 Task: For heading  Tahoma with underline.  font size for heading20,  'Change the font style of data to'Arial.  and font size to 12,  Change the alignment of both headline & data to Align left.  In the sheet  Excel Workbook Template Sheetbook
Action: Mouse moved to (782, 98)
Screenshot: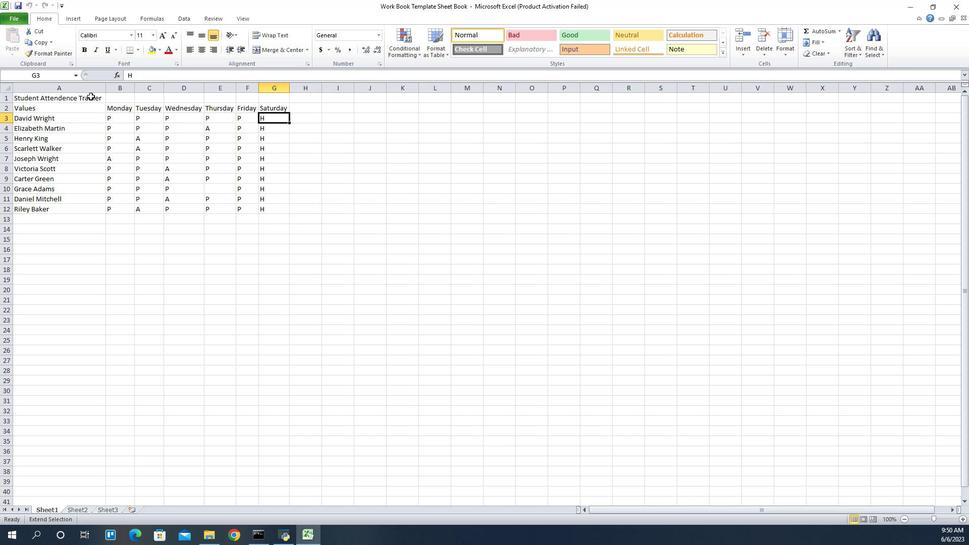 
Action: Mouse pressed left at (782, 98)
Screenshot: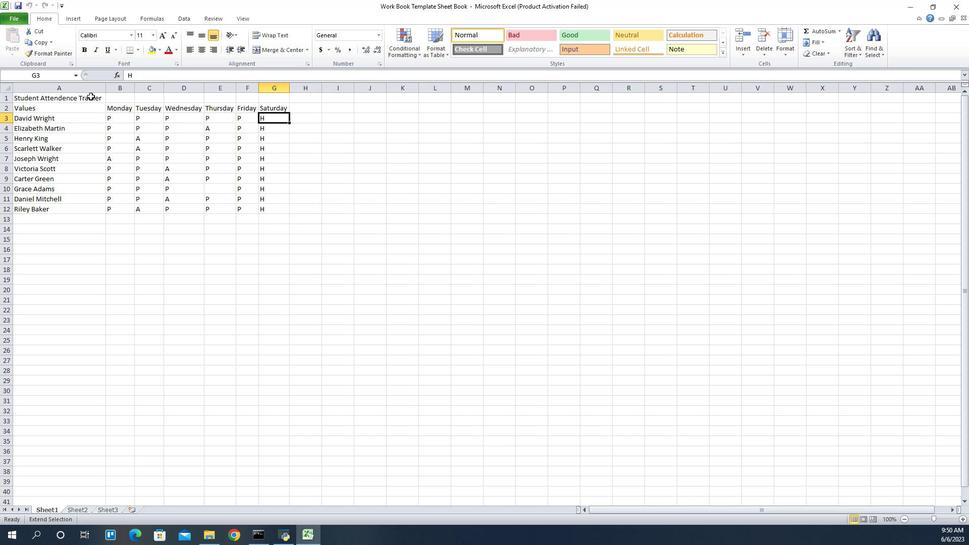 
Action: Mouse moved to (781, 101)
Screenshot: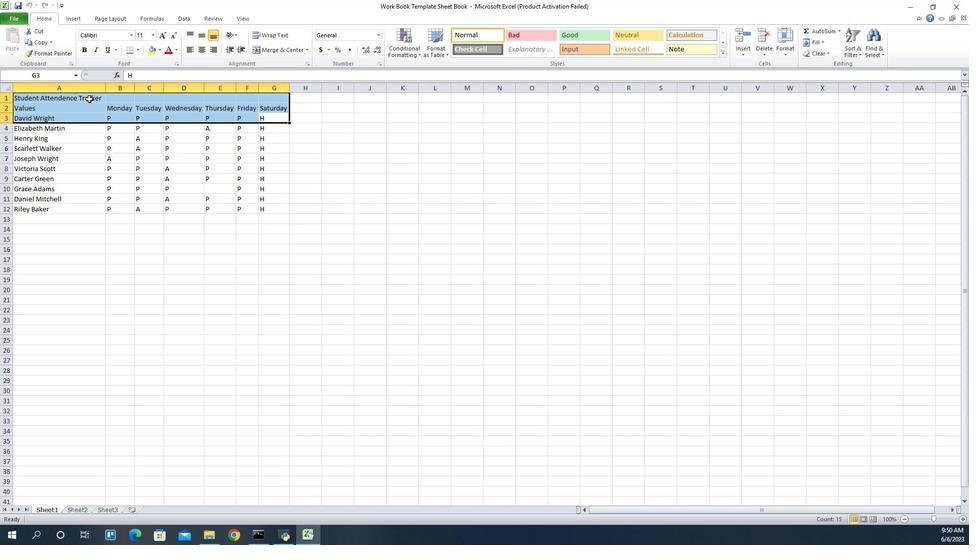
Action: Mouse pressed left at (781, 101)
Screenshot: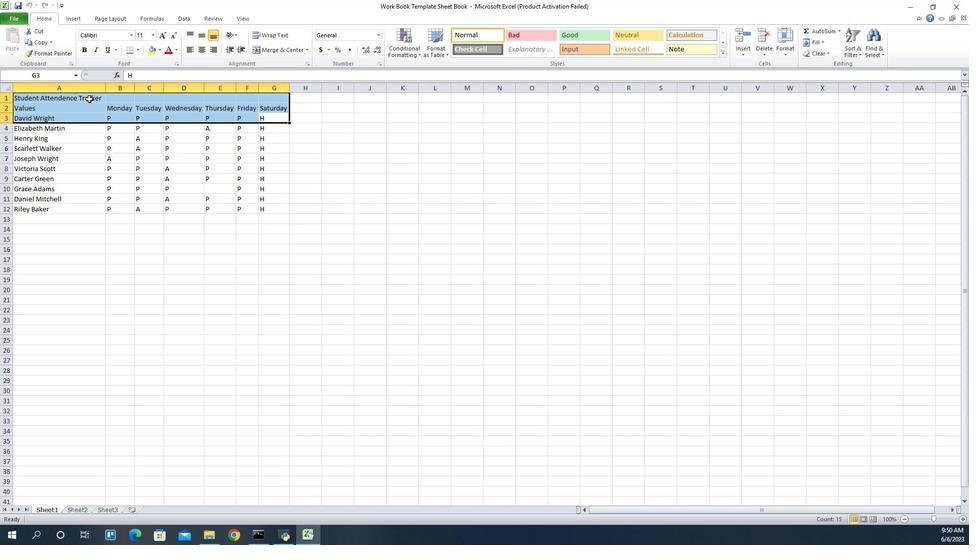 
Action: Mouse moved to (971, 54)
Screenshot: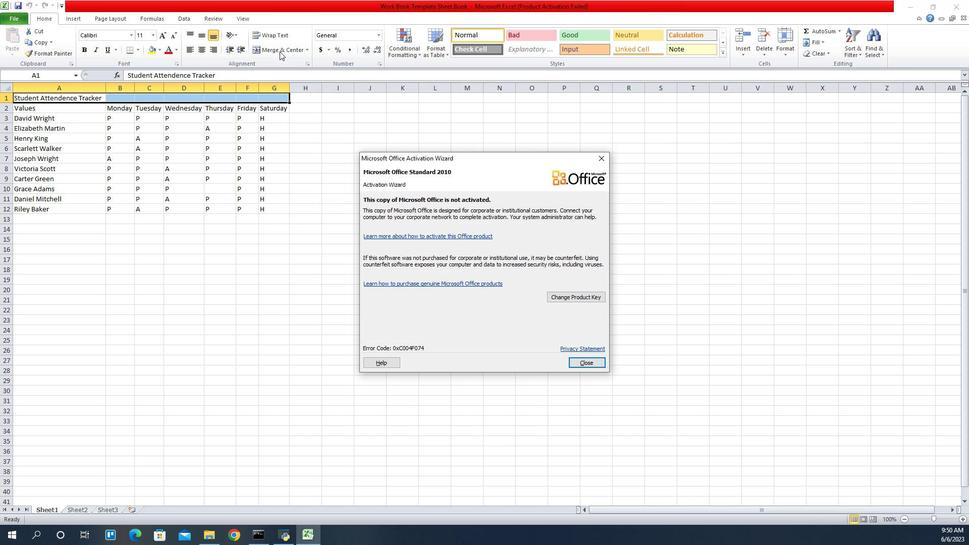 
Action: Mouse pressed left at (971, 54)
Screenshot: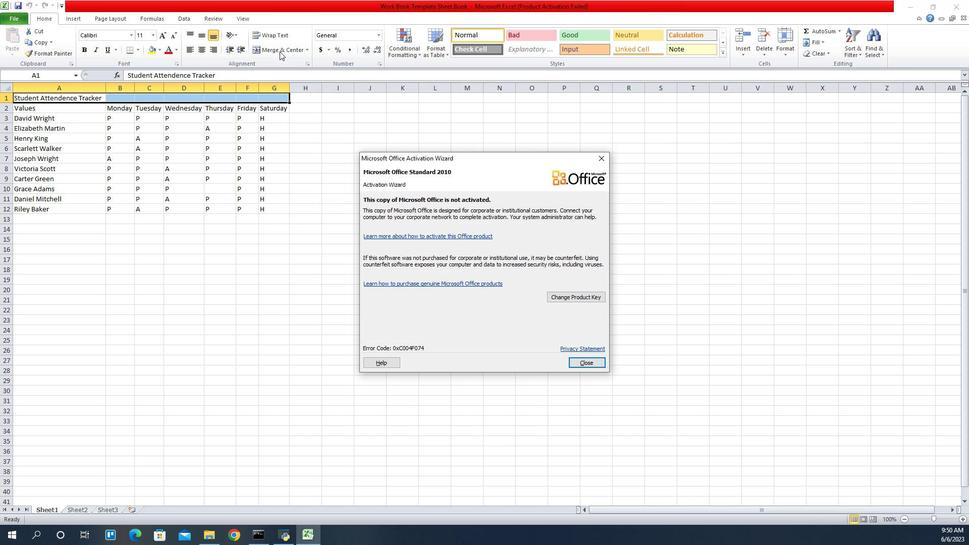 
Action: Mouse moved to (973, 58)
Screenshot: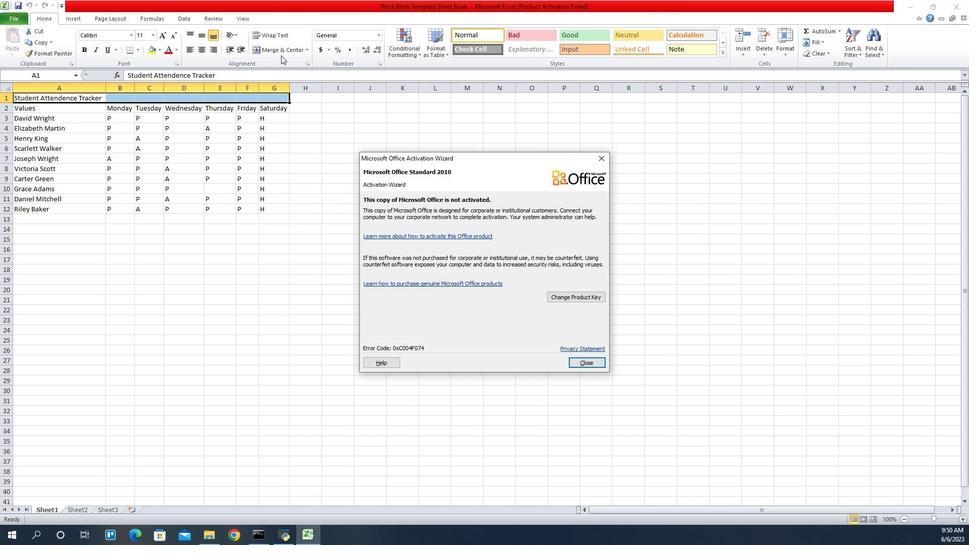 
Action: Key pressed <Key.enter>
Screenshot: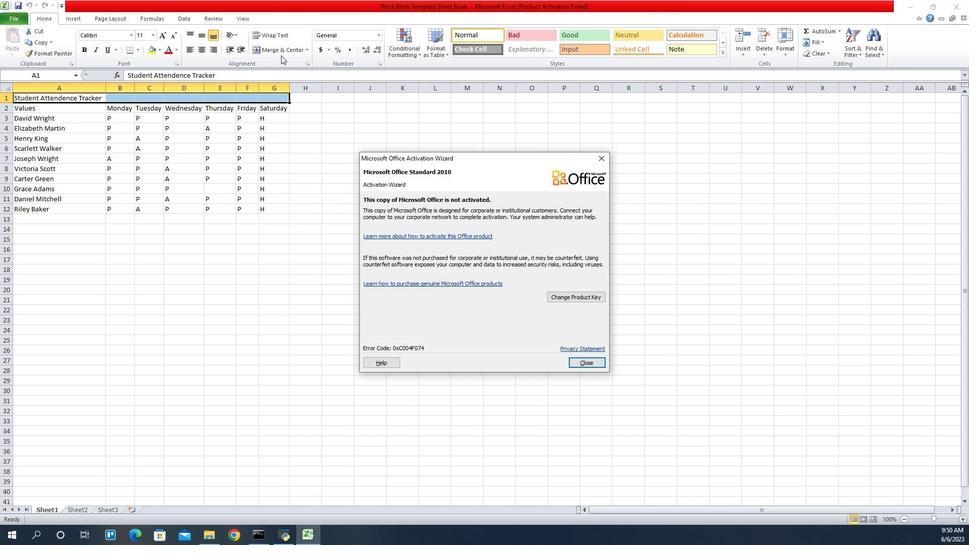 
Action: Mouse moved to (969, 55)
Screenshot: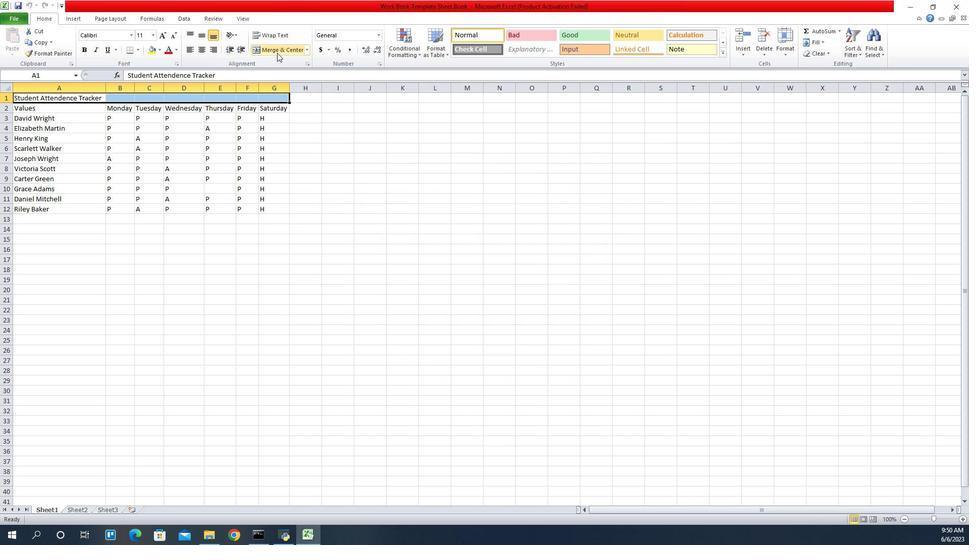 
Action: Mouse pressed left at (969, 55)
Screenshot: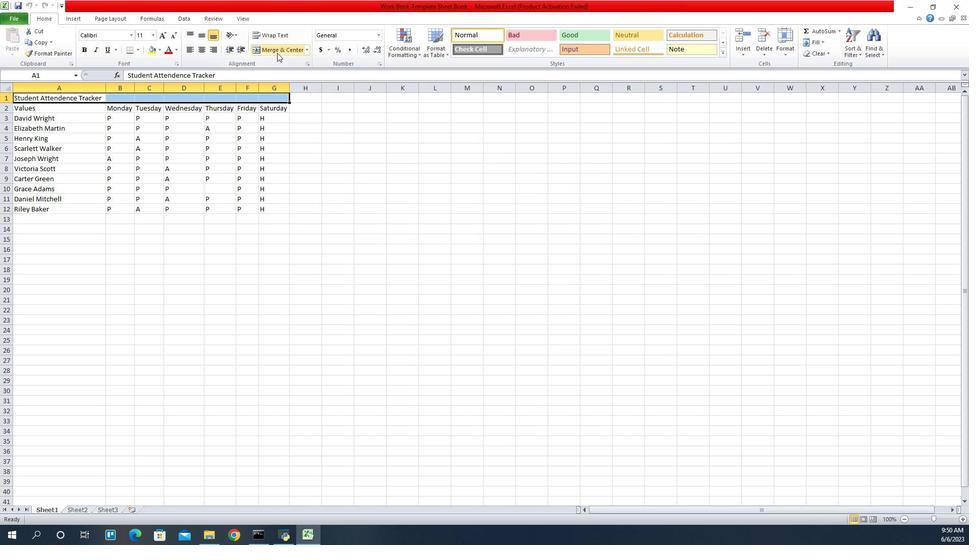 
Action: Mouse moved to (805, 34)
Screenshot: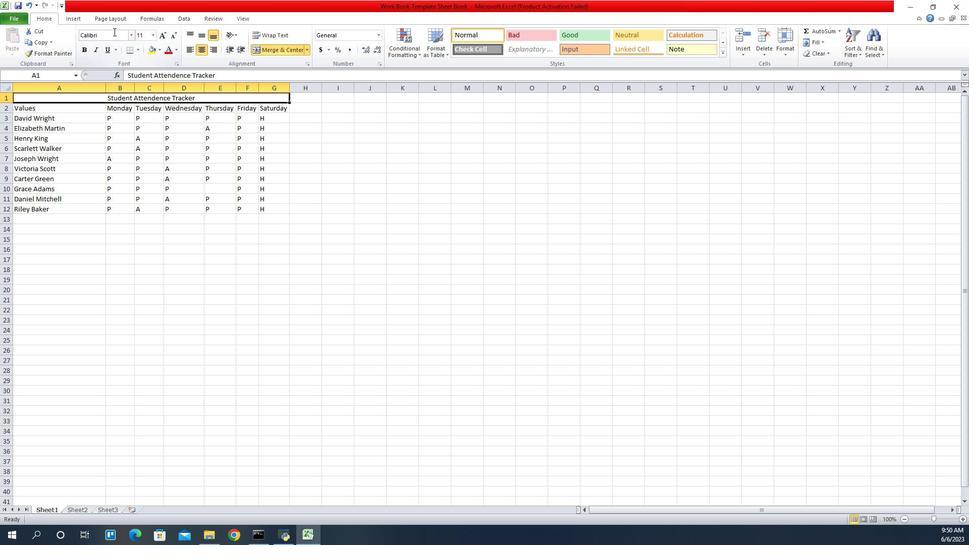 
Action: Mouse pressed left at (805, 34)
Screenshot: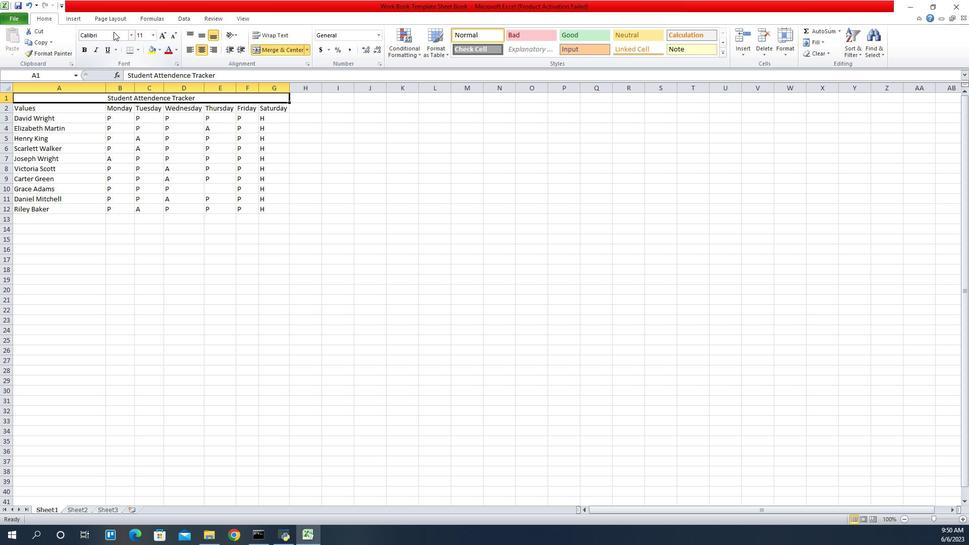 
Action: Key pressed tahoma<Key.enter>
Screenshot: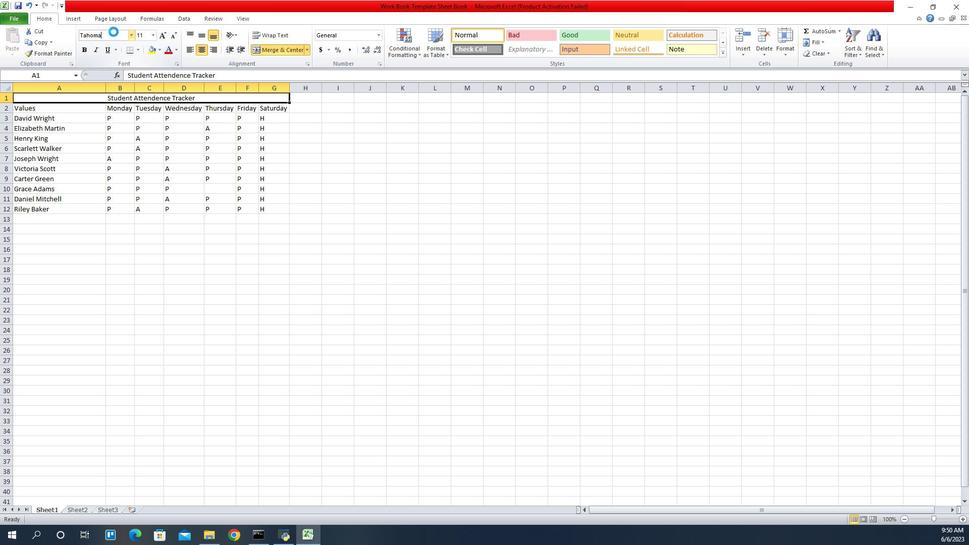 
Action: Mouse moved to (796, 52)
Screenshot: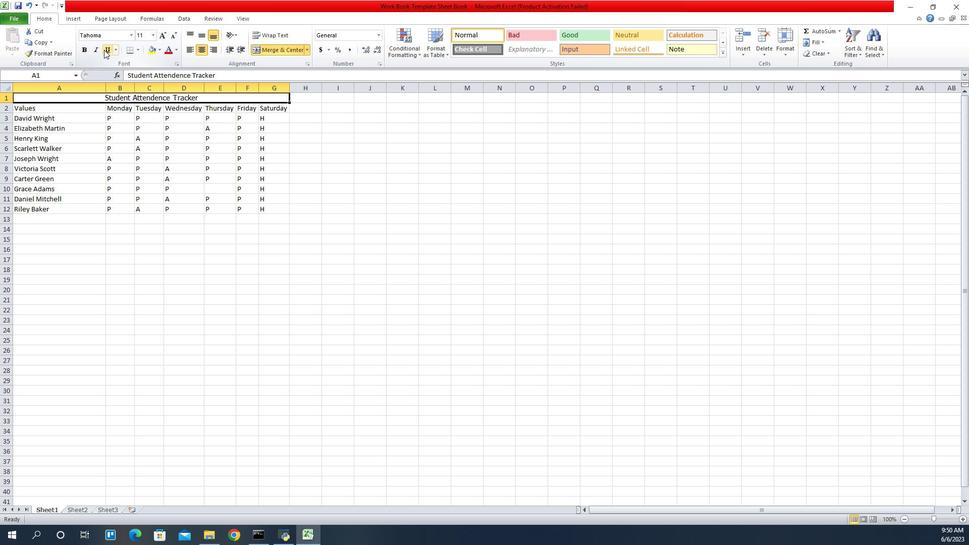 
Action: Mouse pressed left at (796, 52)
Screenshot: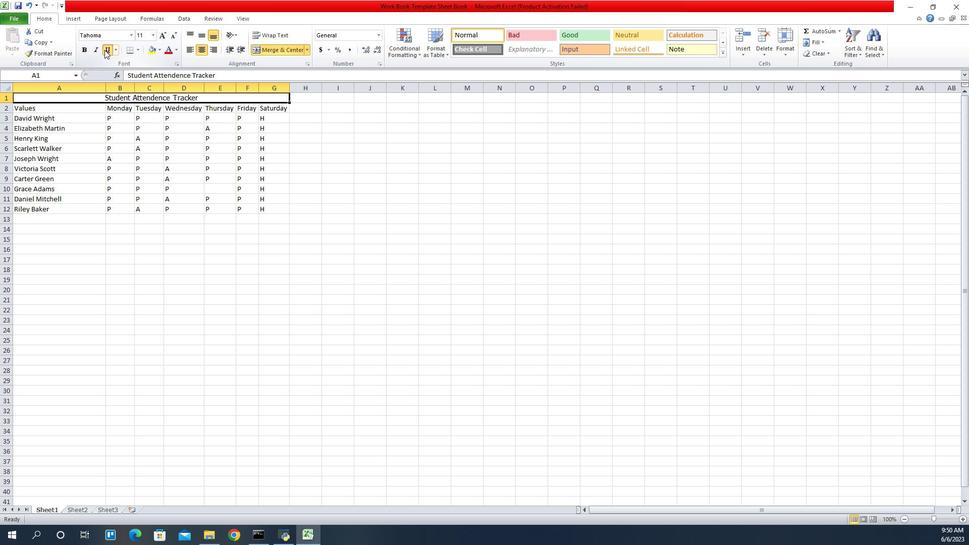 
Action: Mouse moved to (846, 38)
Screenshot: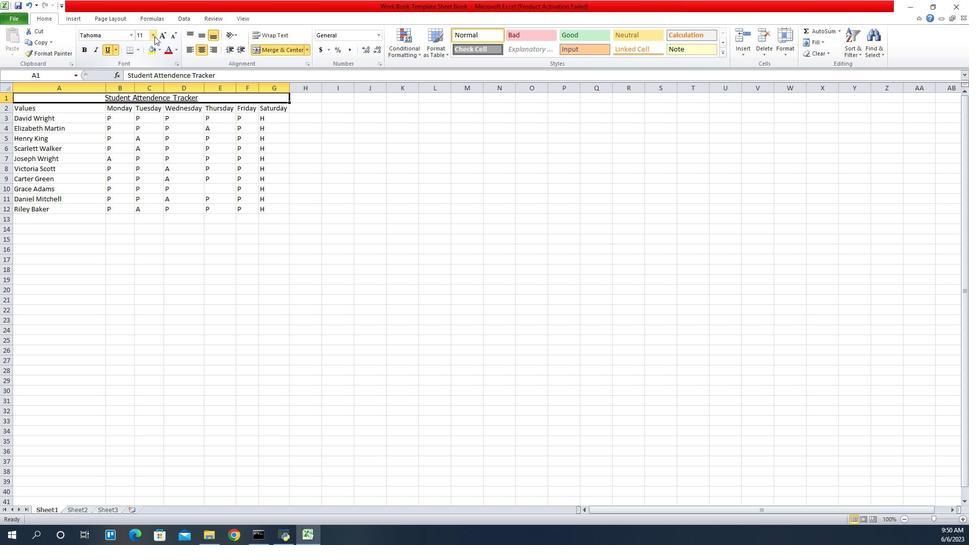 
Action: Mouse pressed left at (846, 38)
Screenshot: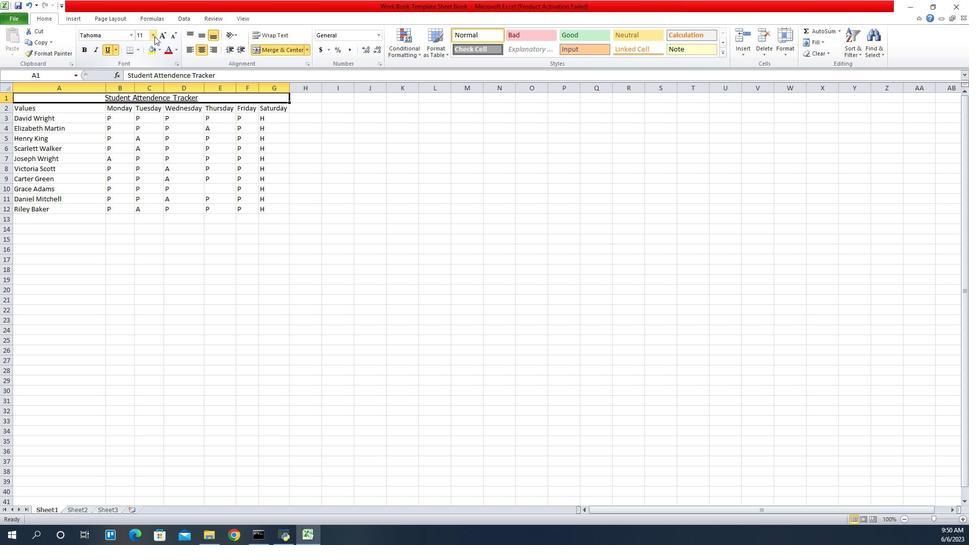 
Action: Mouse moved to (835, 117)
Screenshot: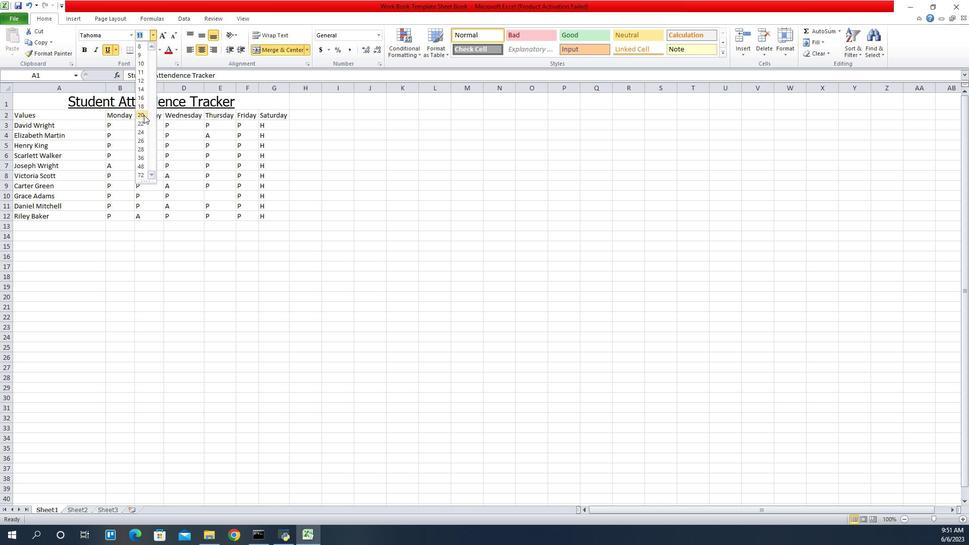 
Action: Mouse pressed left at (835, 117)
Screenshot: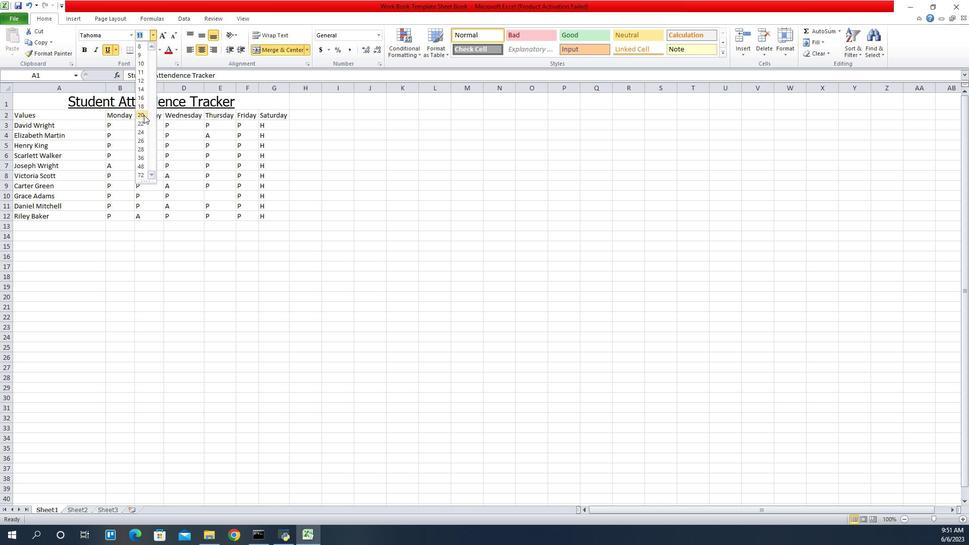 
Action: Mouse moved to (792, 119)
Screenshot: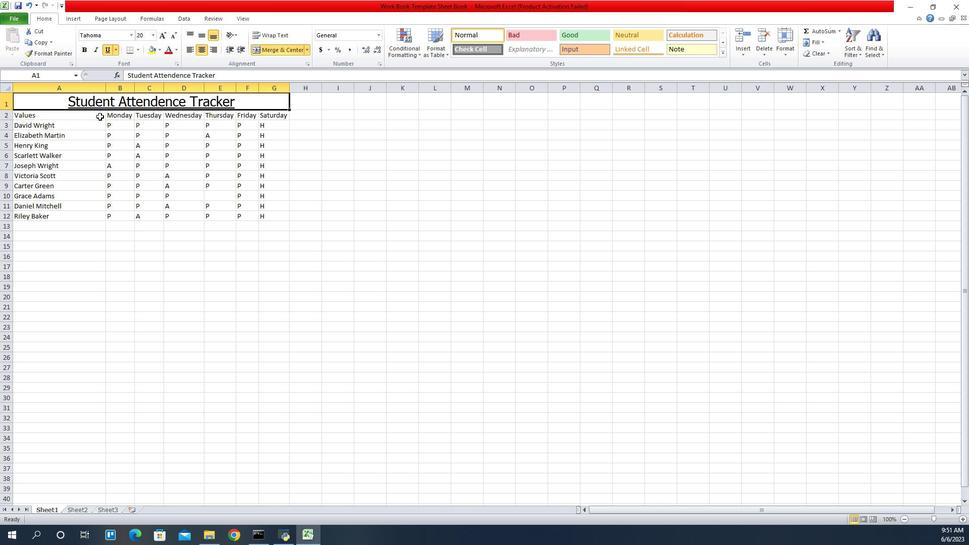 
Action: Mouse pressed left at (792, 119)
Screenshot: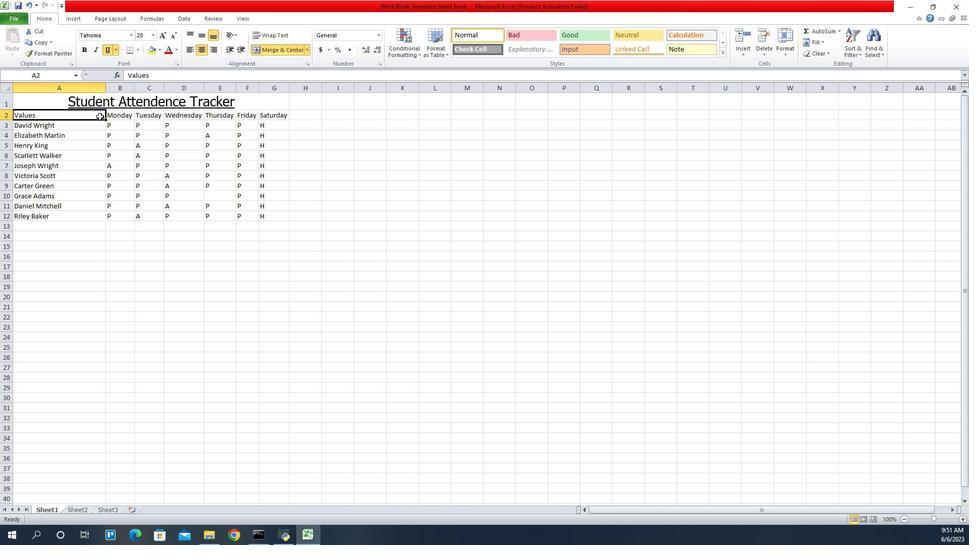 
Action: Mouse moved to (806, 38)
Screenshot: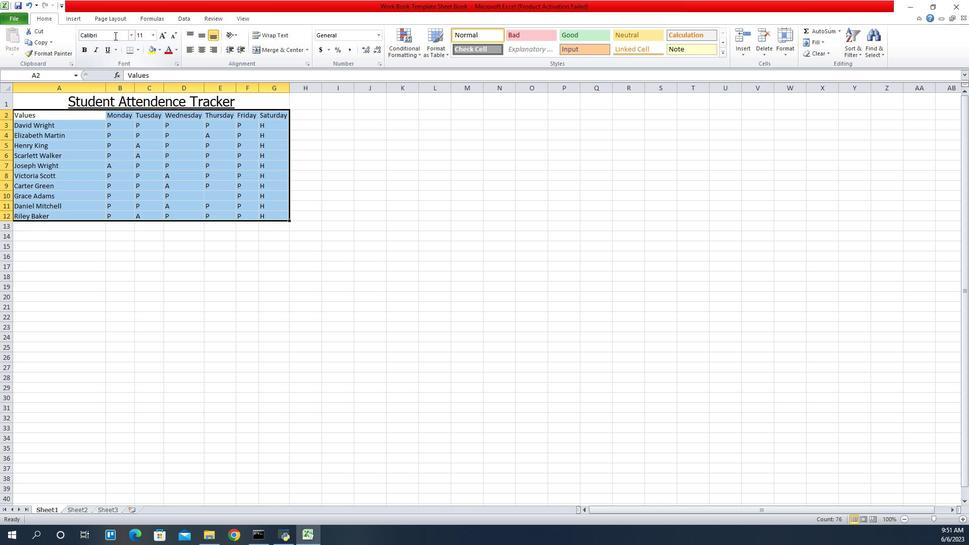 
Action: Mouse pressed left at (806, 38)
Screenshot: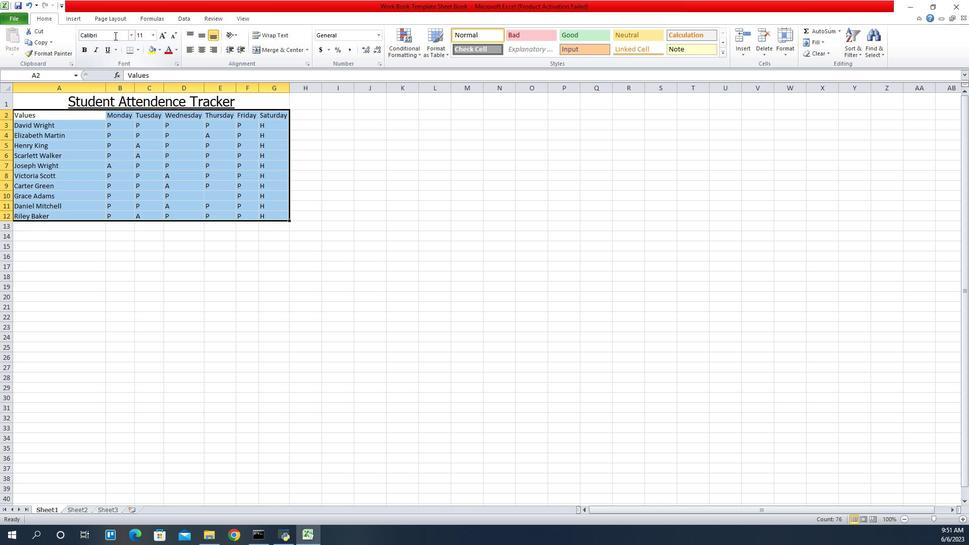 
Action: Key pressed arial<Key.enter>
Screenshot: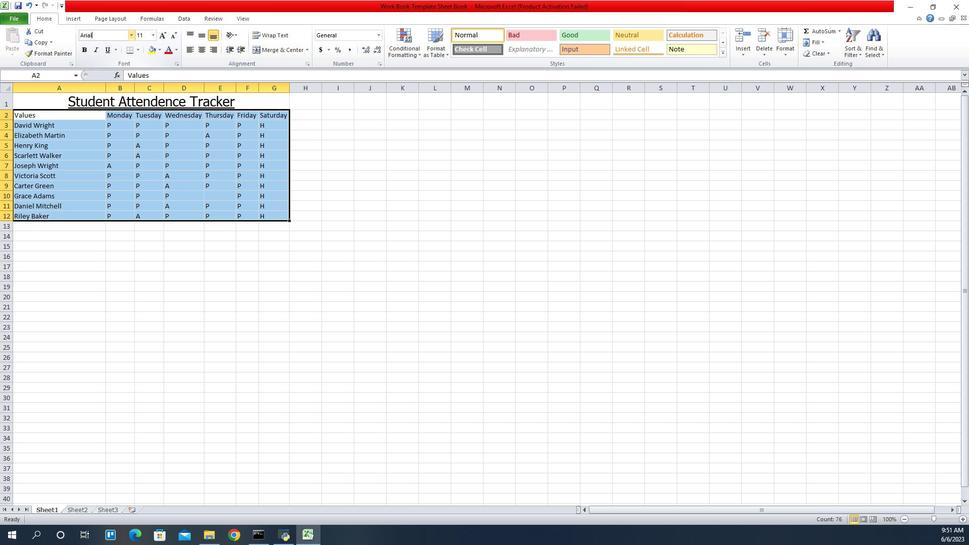 
Action: Mouse moved to (847, 39)
Screenshot: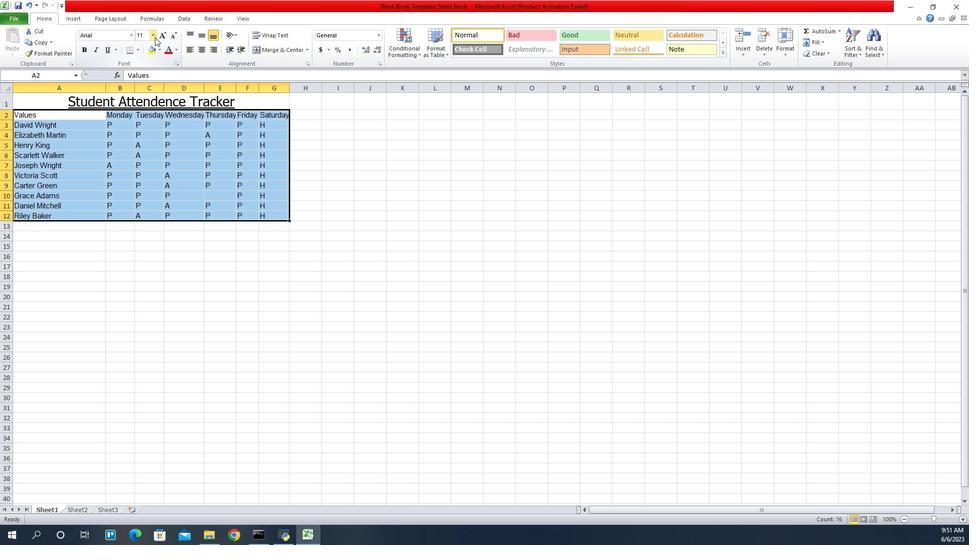
Action: Mouse pressed left at (847, 39)
Screenshot: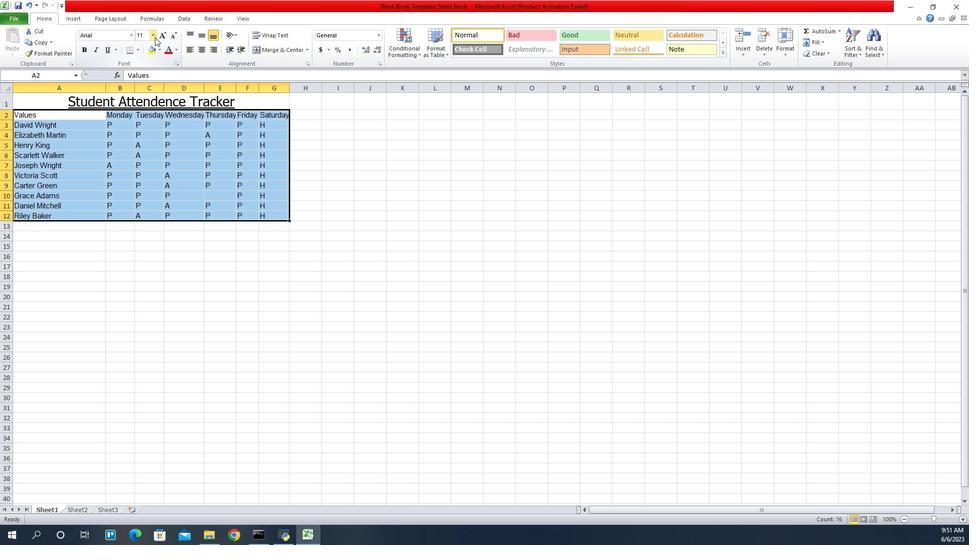 
Action: Mouse moved to (837, 80)
Screenshot: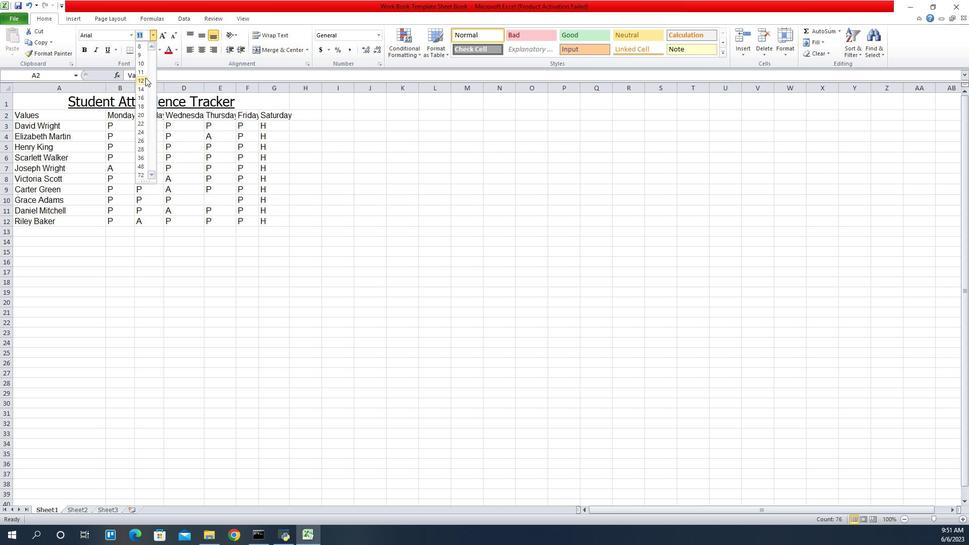 
Action: Mouse pressed left at (837, 80)
Screenshot: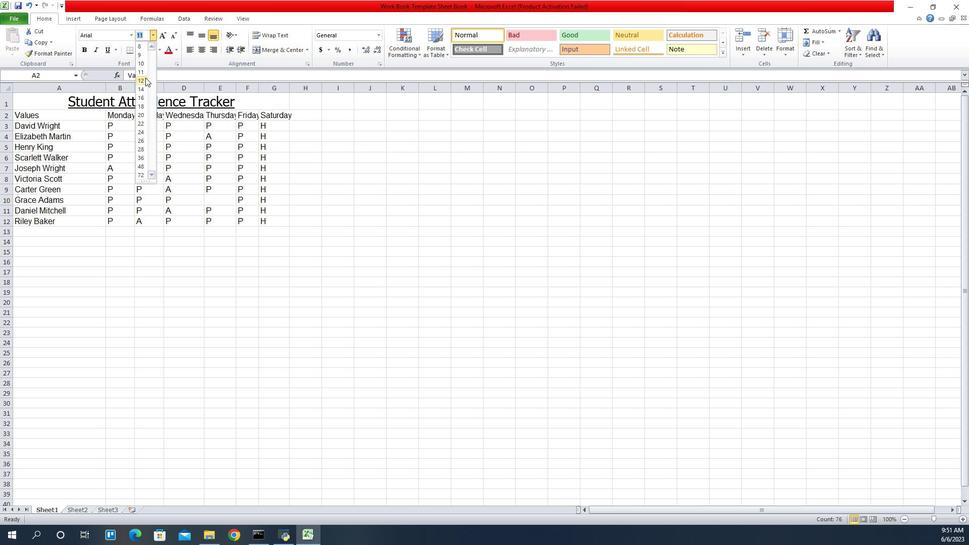 
Action: Mouse moved to (853, 103)
Screenshot: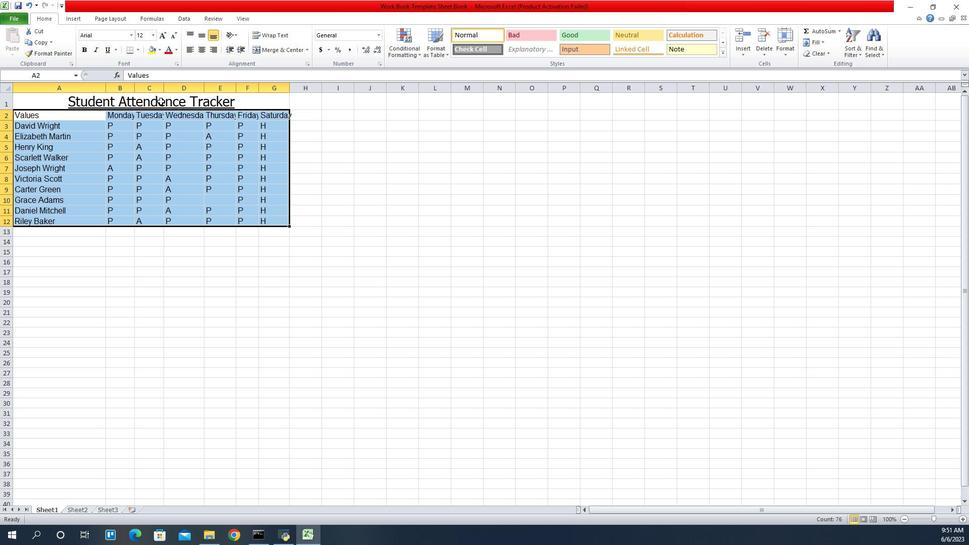 
Action: Mouse pressed left at (853, 103)
Screenshot: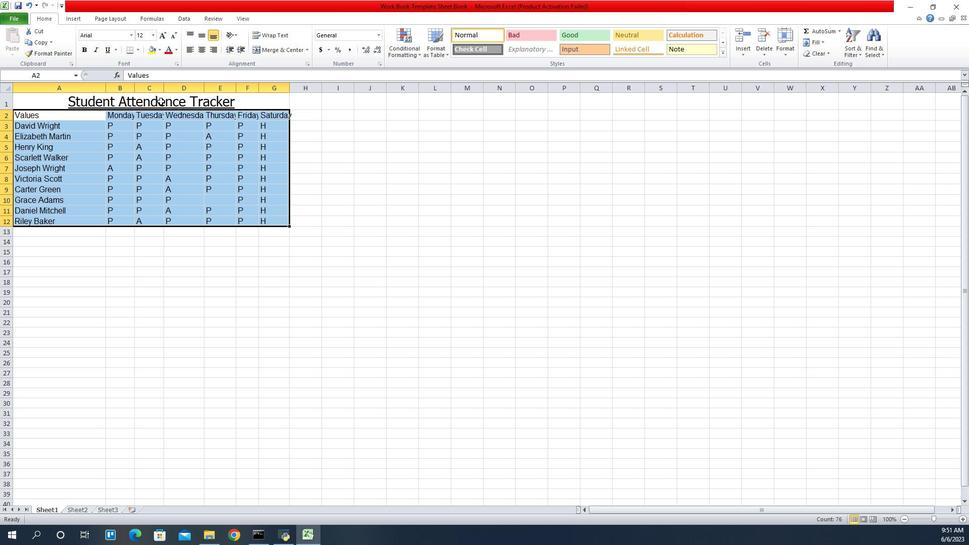 
Action: Mouse moved to (880, 53)
Screenshot: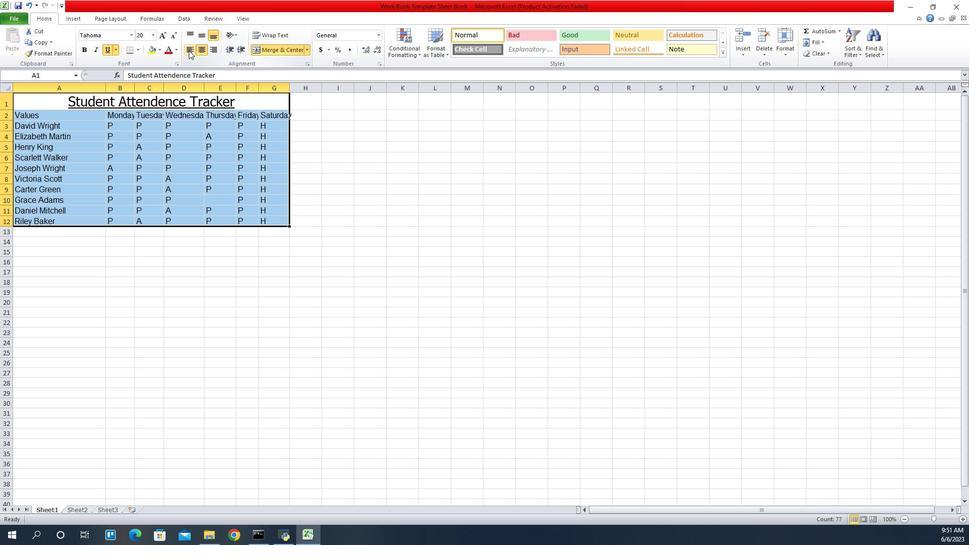 
Action: Mouse pressed left at (880, 53)
Screenshot: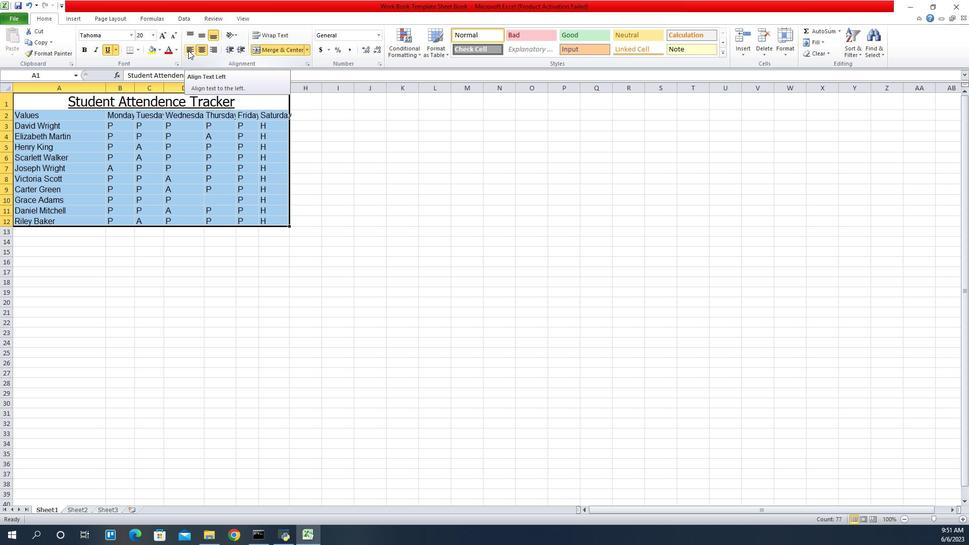 
Action: Mouse moved to (958, 221)
Screenshot: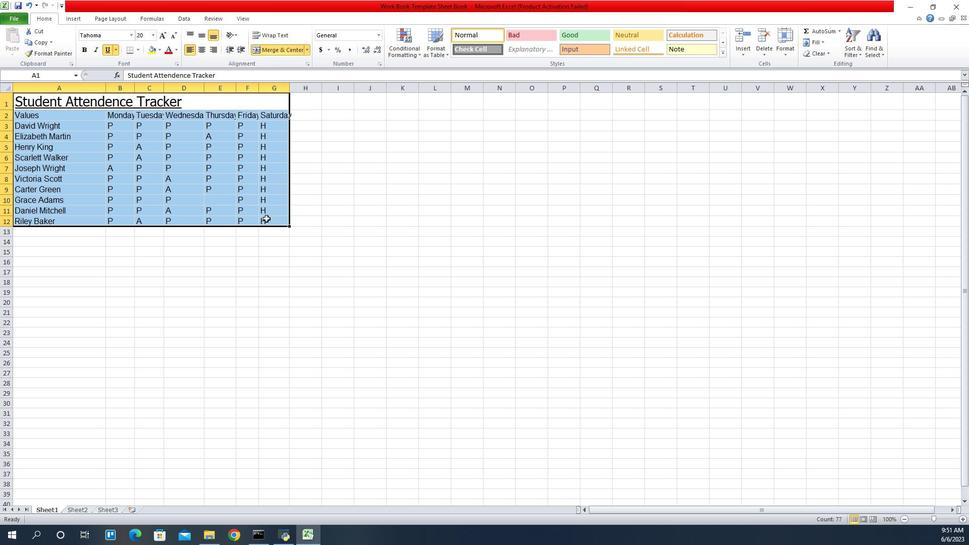 
Action: Mouse pressed left at (958, 221)
Screenshot: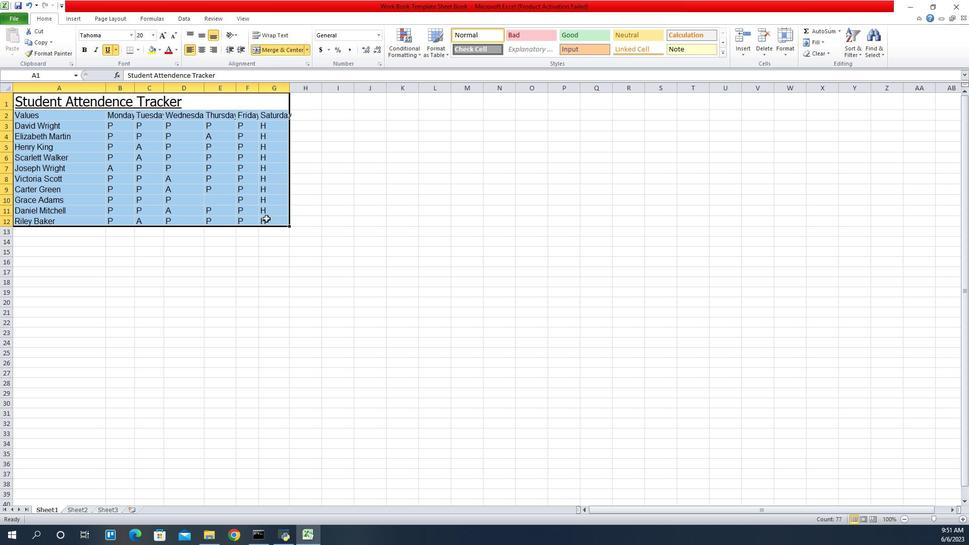 
Action: Mouse moved to (956, 218)
Screenshot: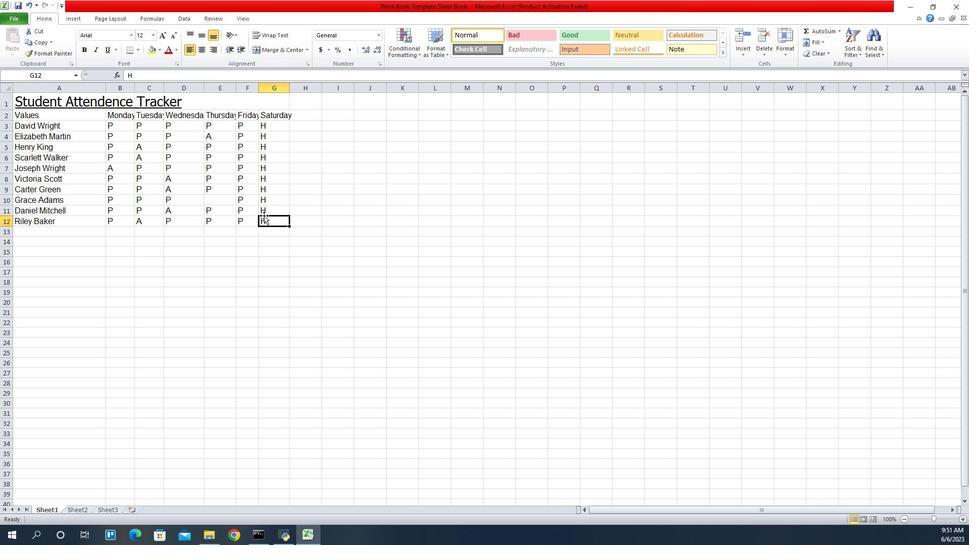 
